 Task: Look for products in the category "Cheddar" from Organic Valley only.
Action: Mouse moved to (883, 342)
Screenshot: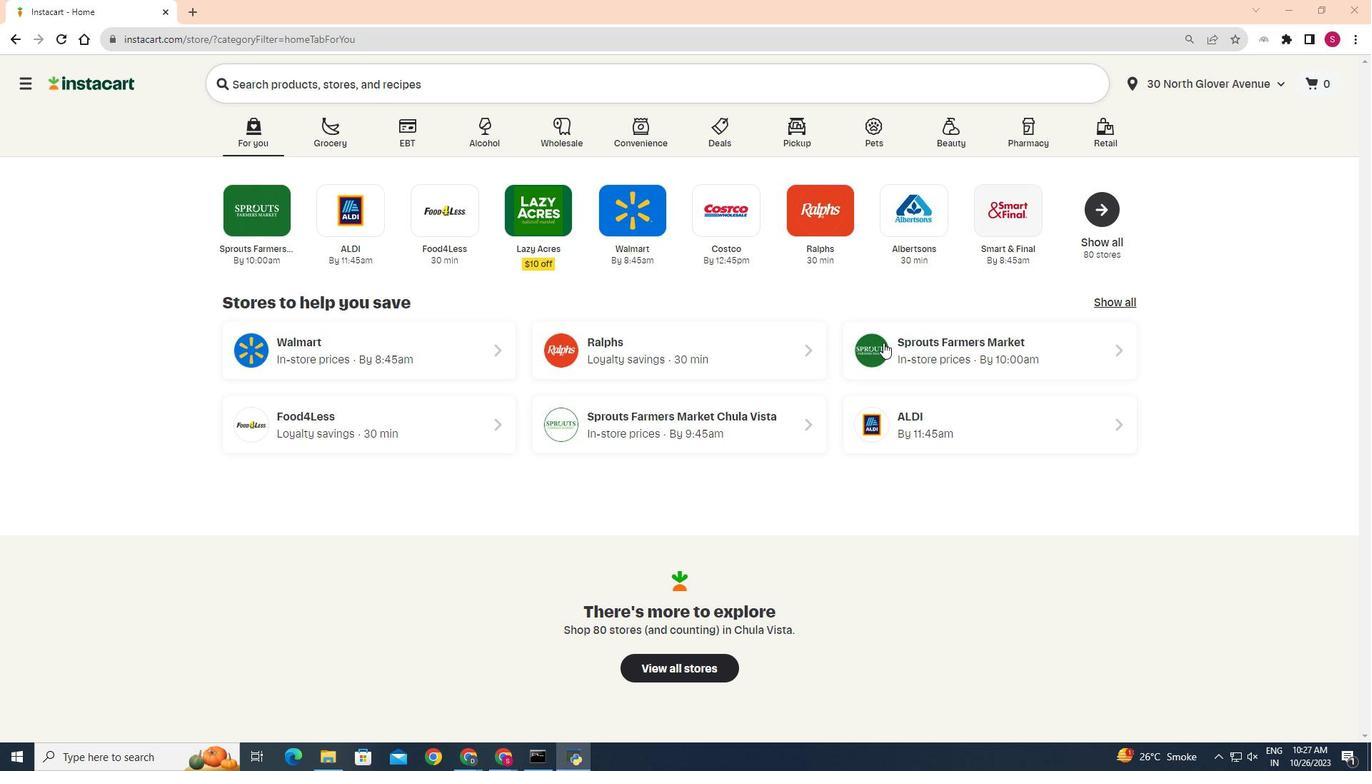 
Action: Mouse pressed left at (883, 342)
Screenshot: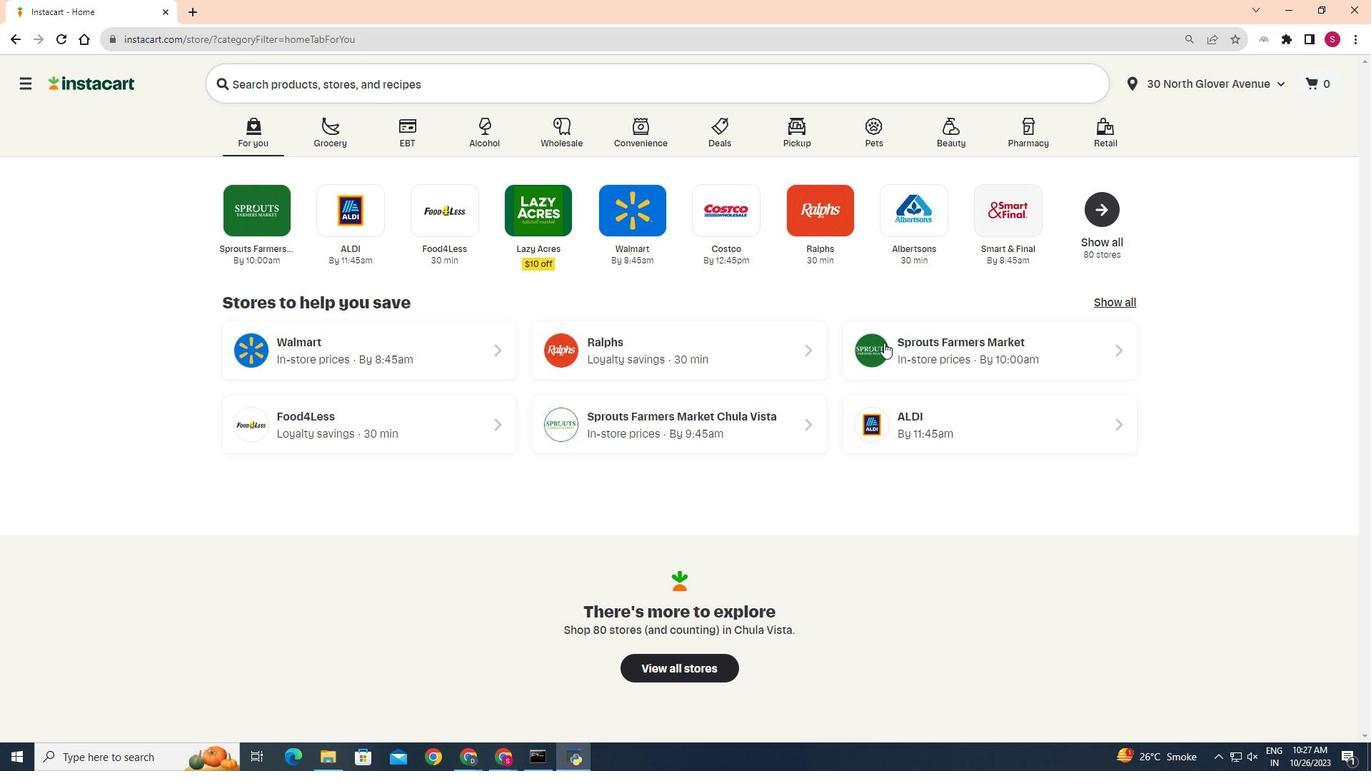 
Action: Mouse moved to (52, 648)
Screenshot: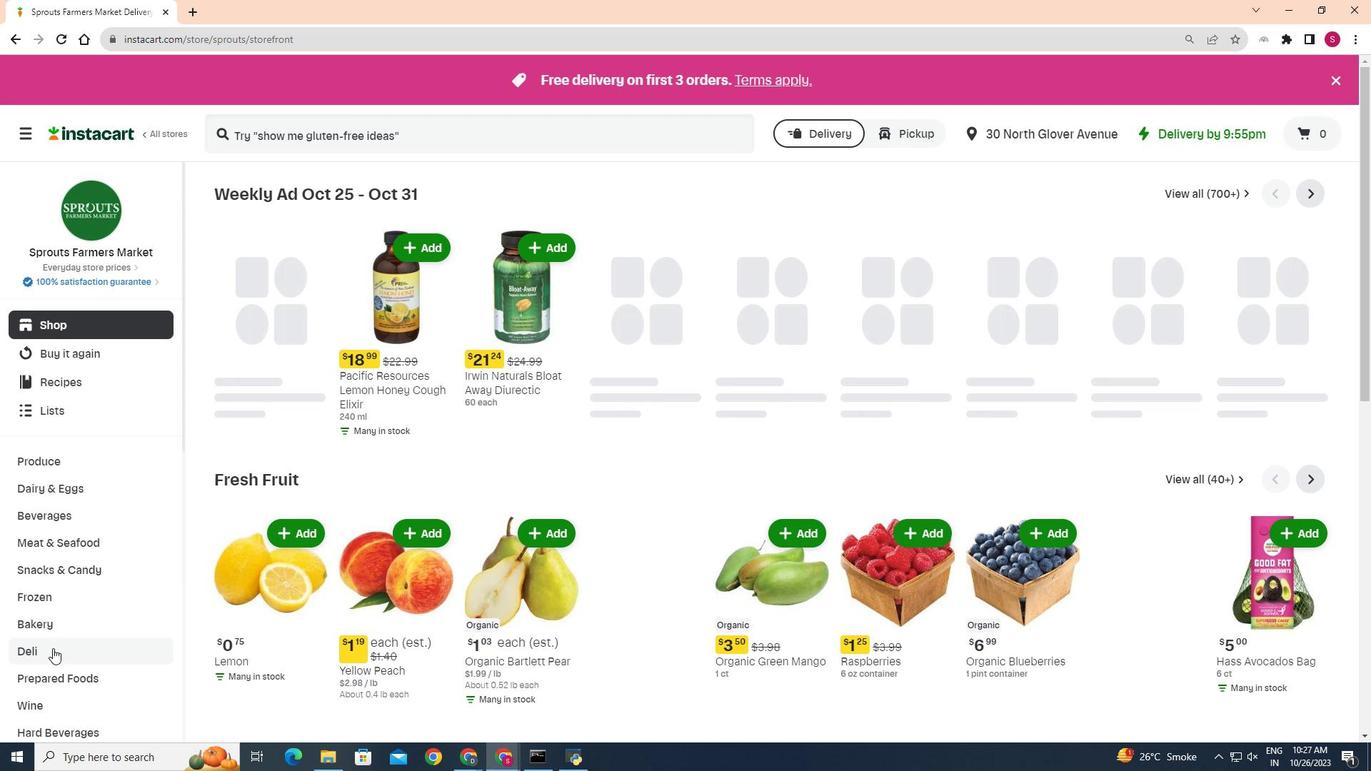 
Action: Mouse pressed left at (52, 648)
Screenshot: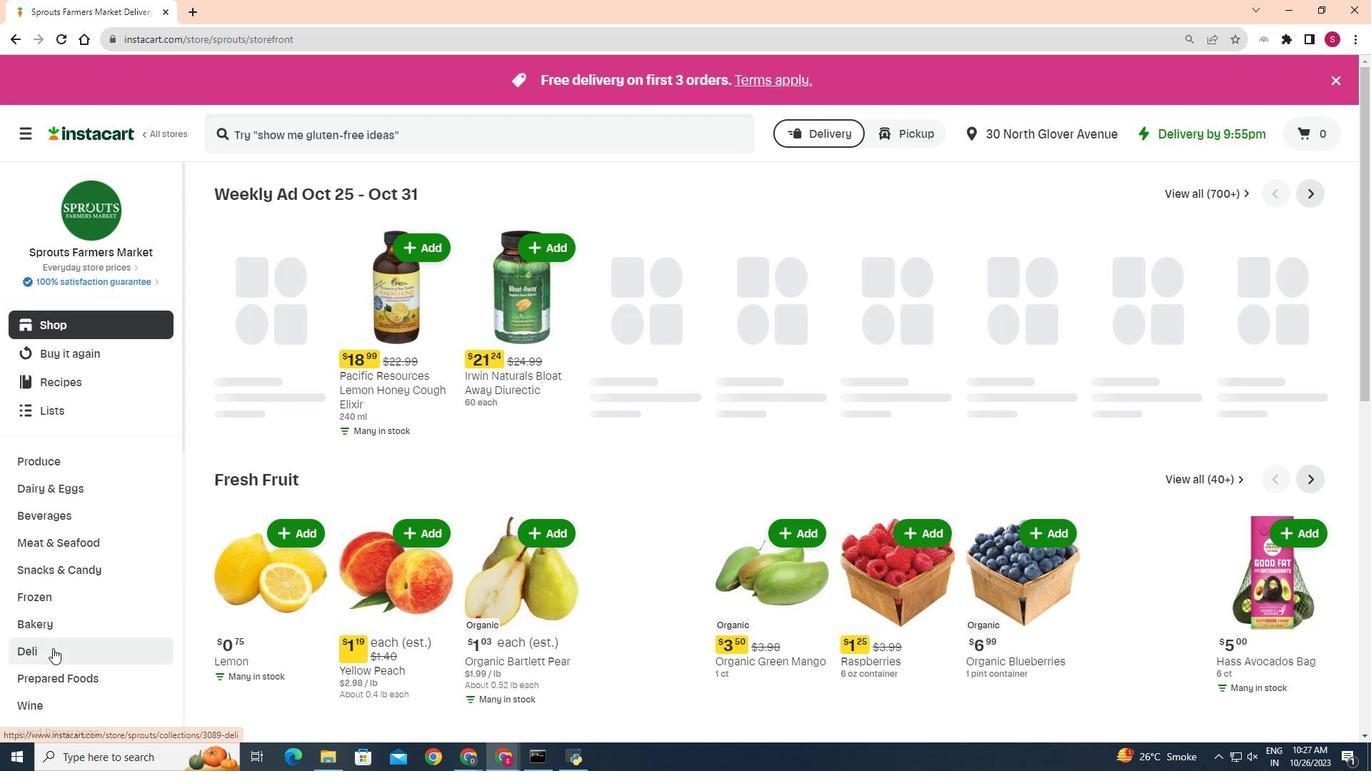 
Action: Mouse moved to (372, 218)
Screenshot: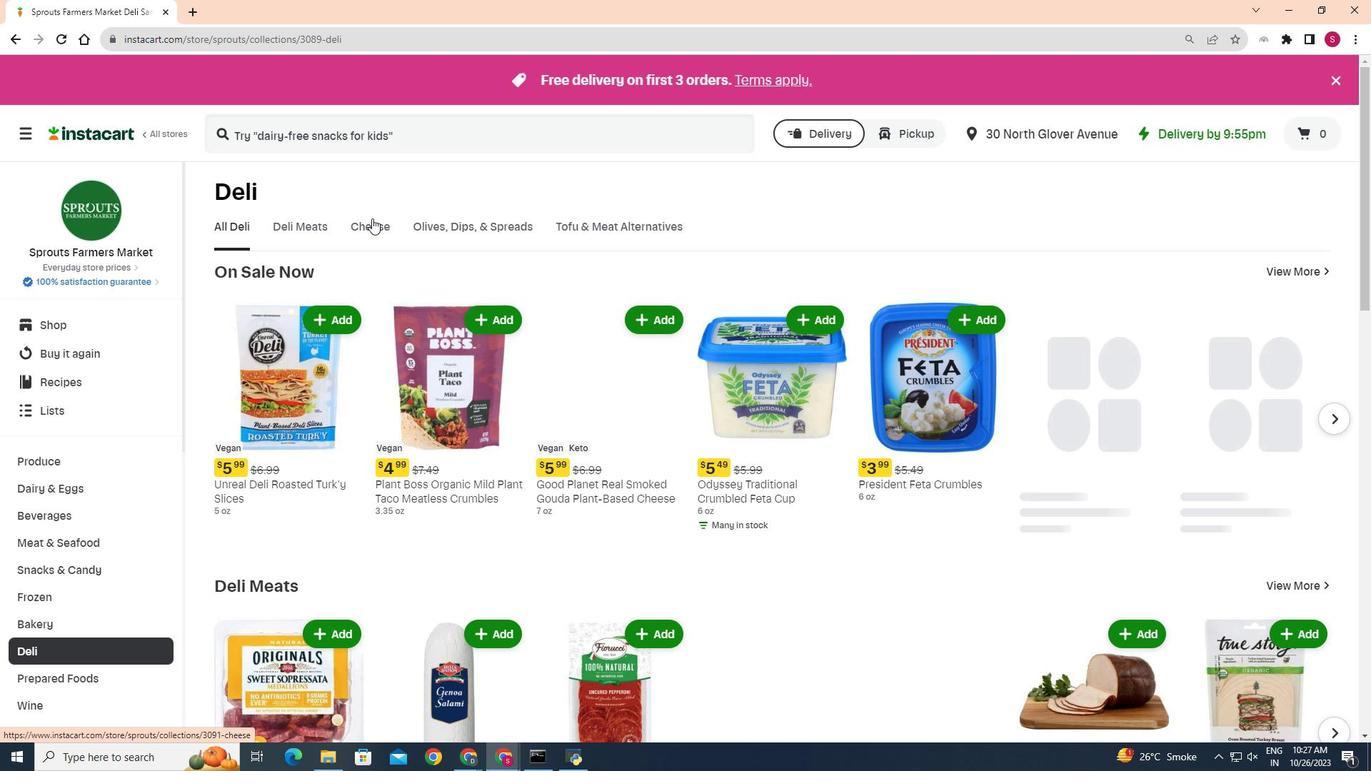 
Action: Mouse pressed left at (372, 218)
Screenshot: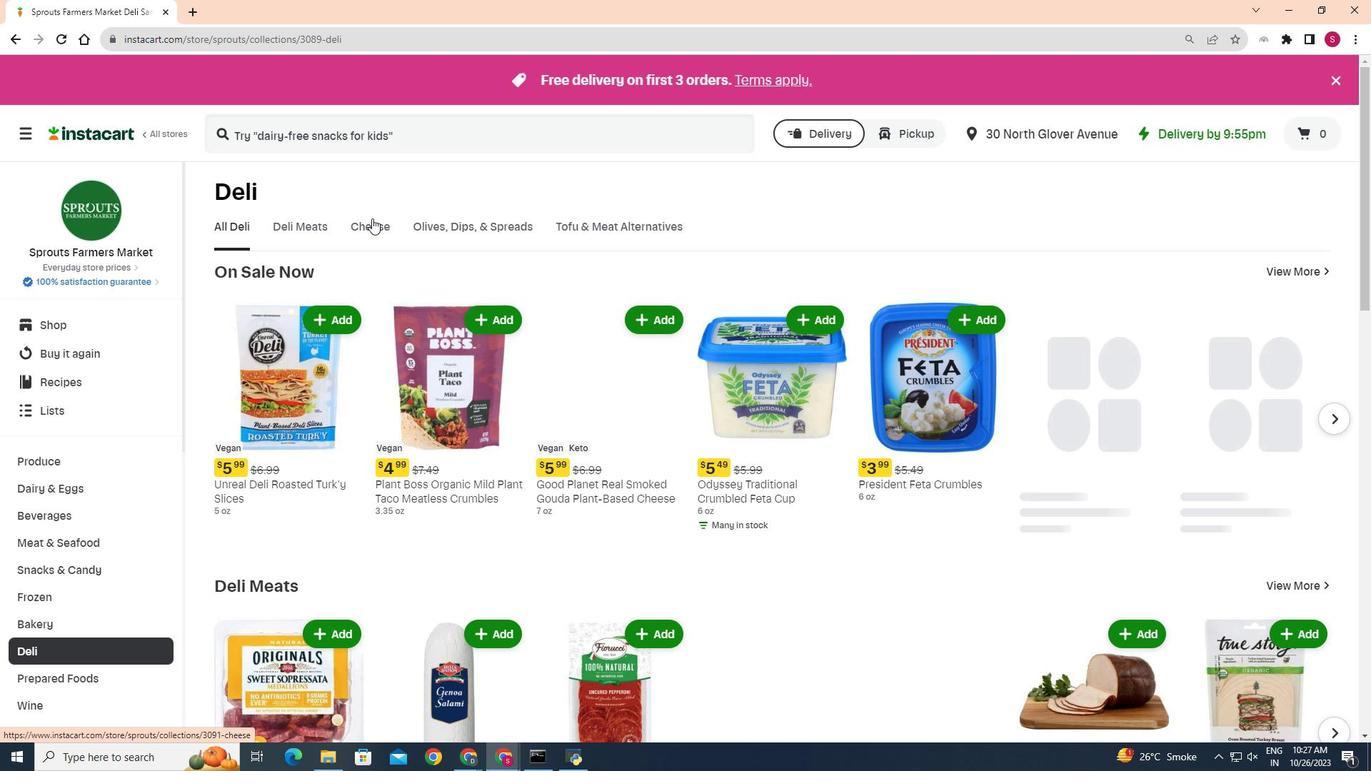 
Action: Mouse moved to (362, 224)
Screenshot: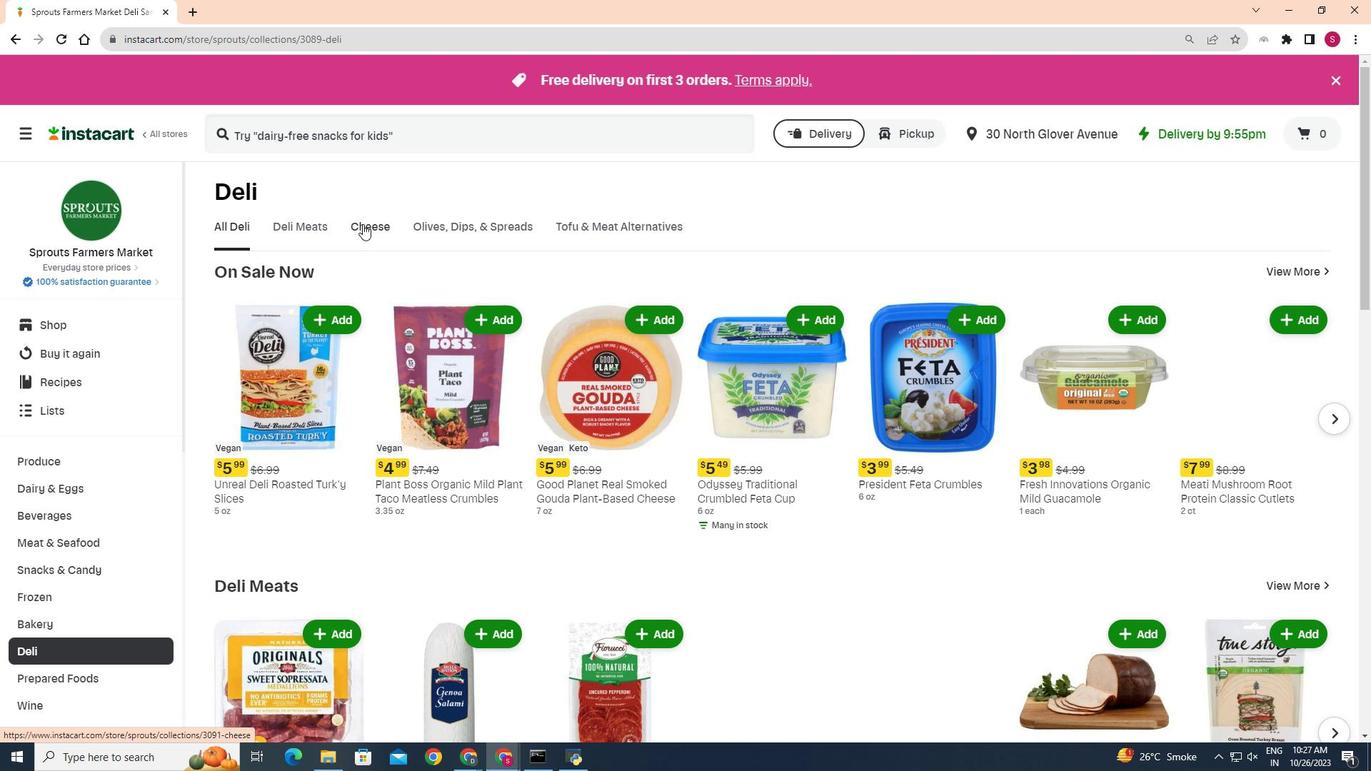 
Action: Mouse pressed left at (362, 224)
Screenshot: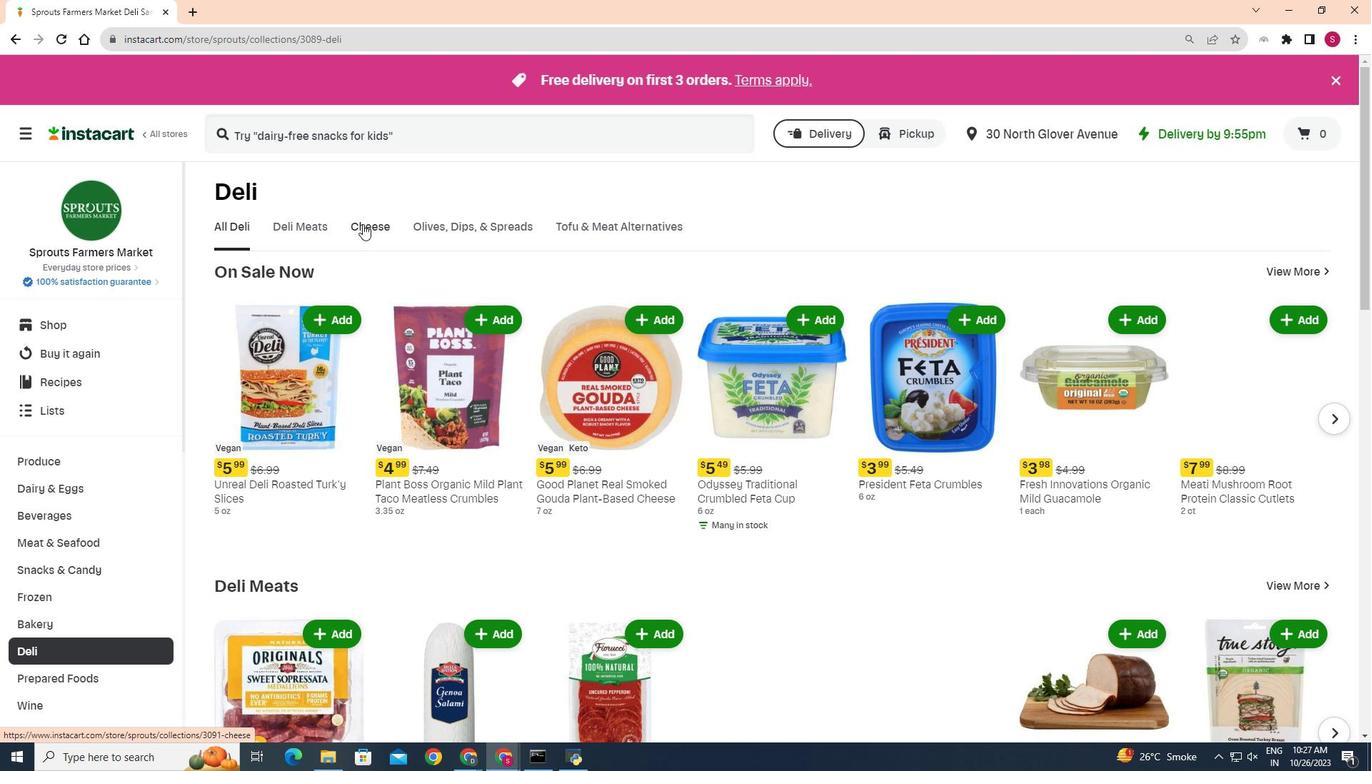 
Action: Mouse moved to (321, 287)
Screenshot: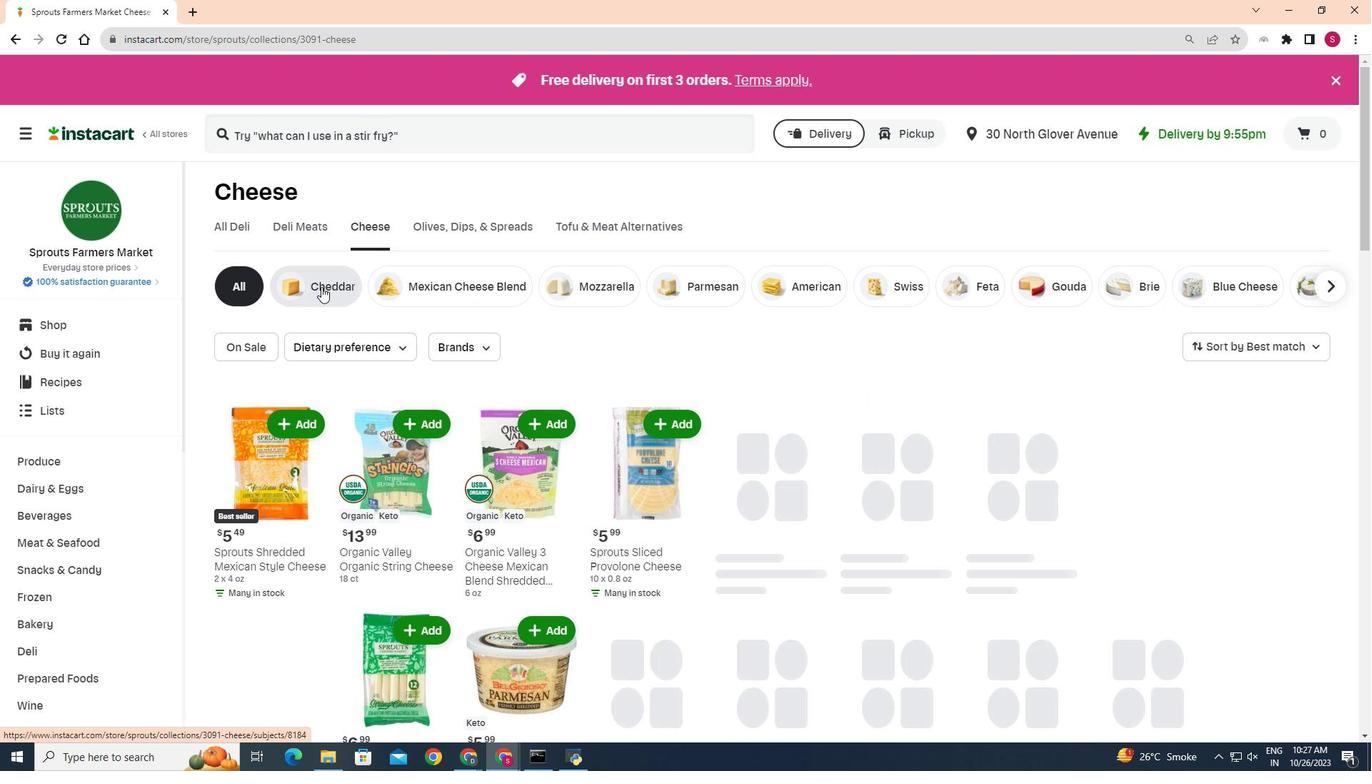 
Action: Mouse pressed left at (321, 287)
Screenshot: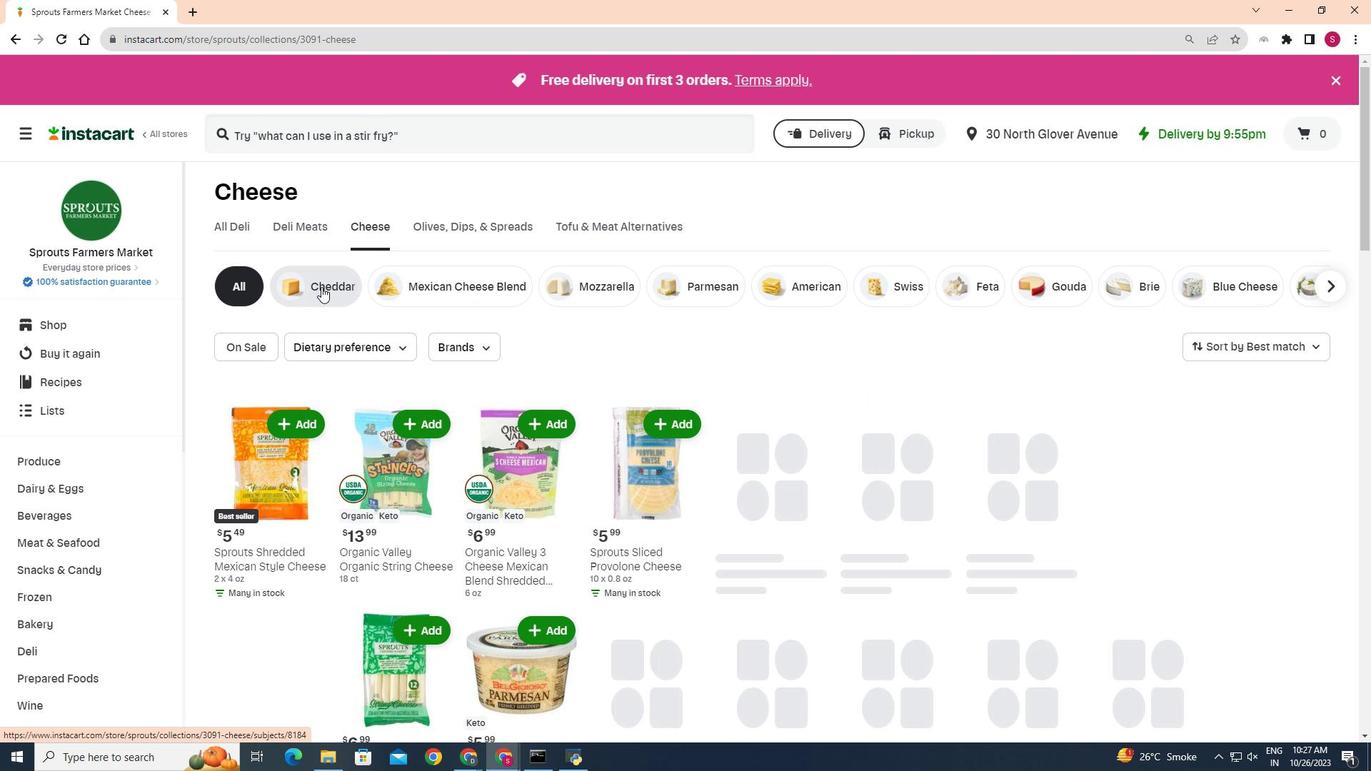 
Action: Mouse moved to (488, 348)
Screenshot: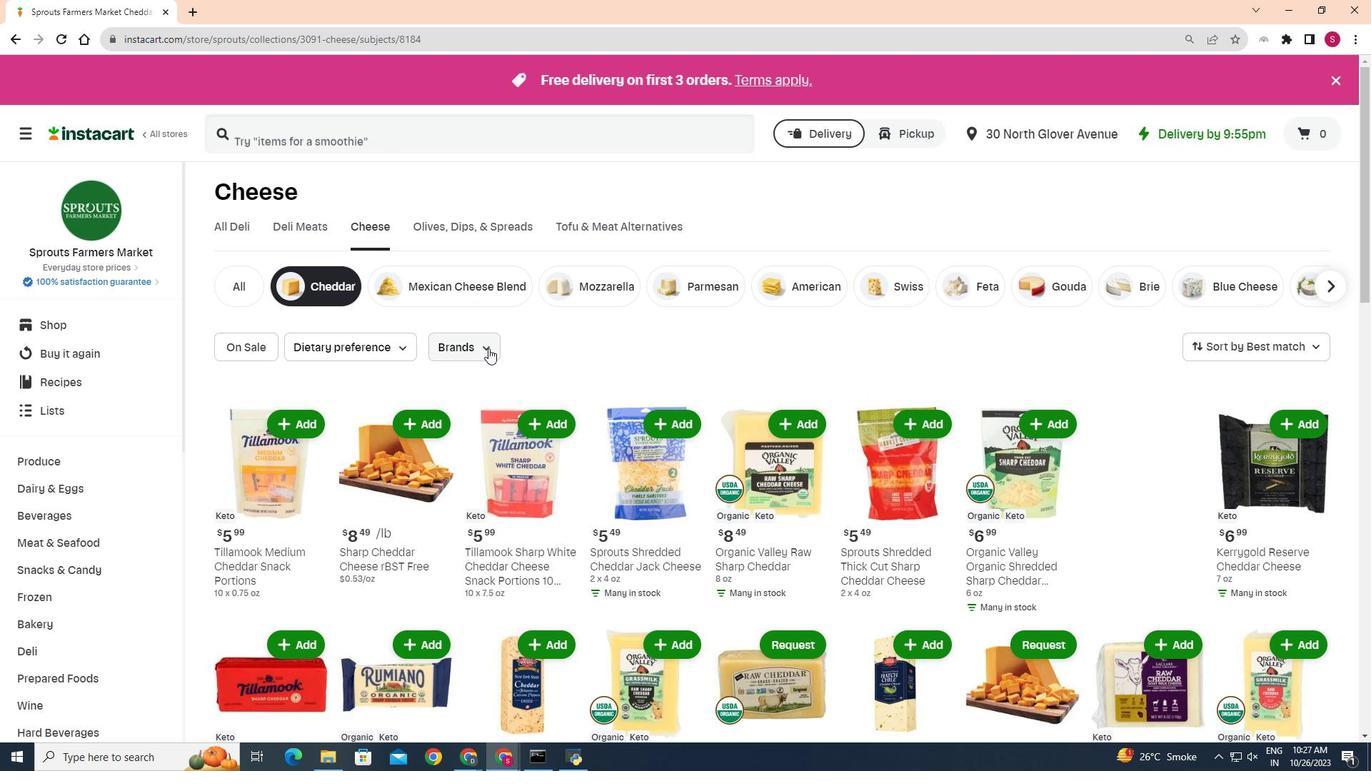
Action: Mouse pressed left at (488, 348)
Screenshot: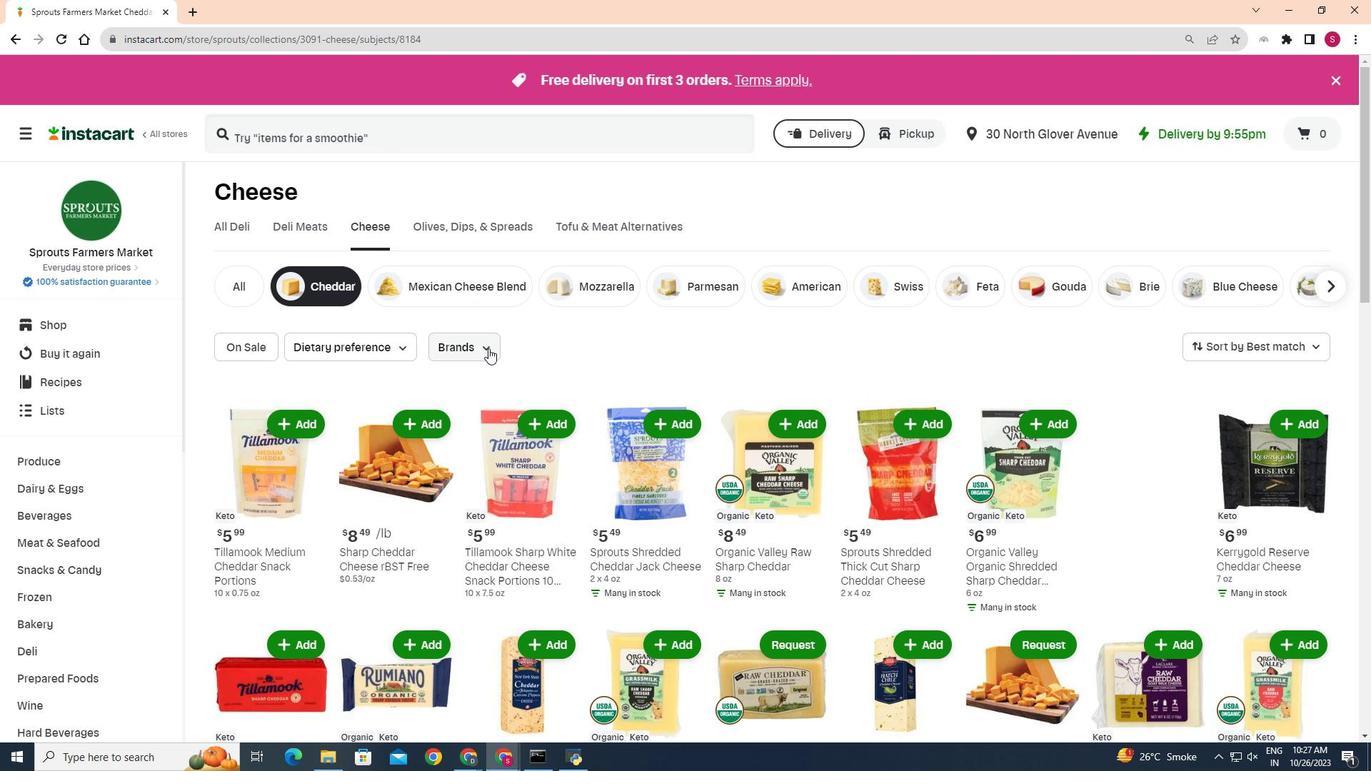 
Action: Mouse moved to (451, 496)
Screenshot: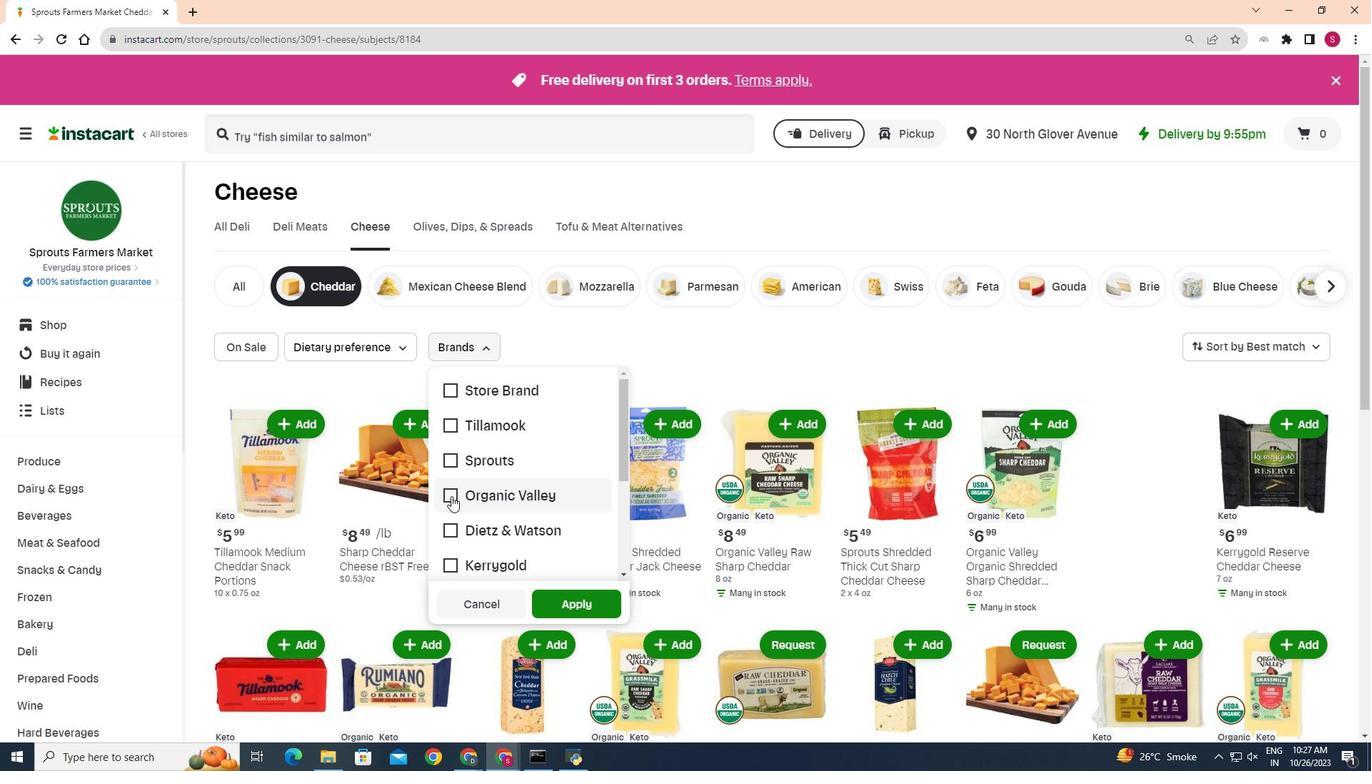 
Action: Mouse pressed left at (451, 496)
Screenshot: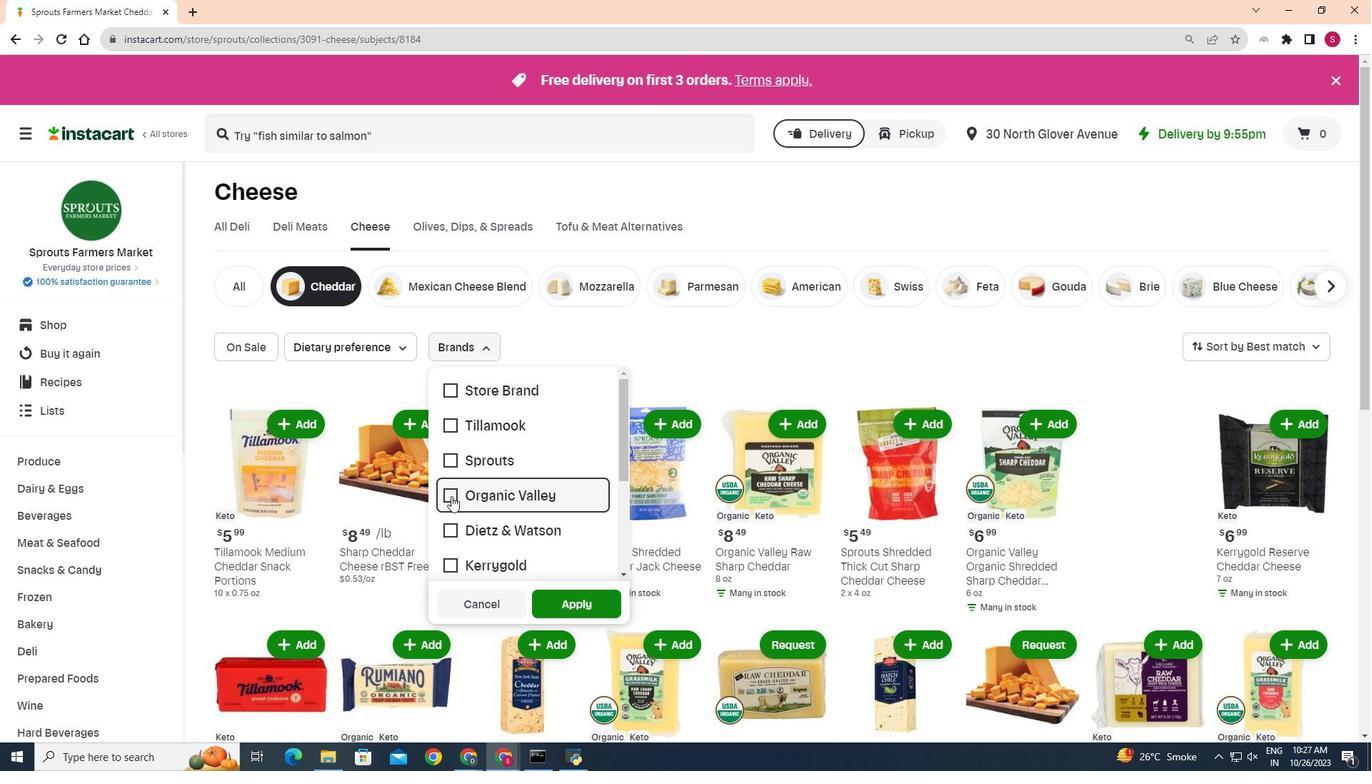 
Action: Mouse moved to (560, 604)
Screenshot: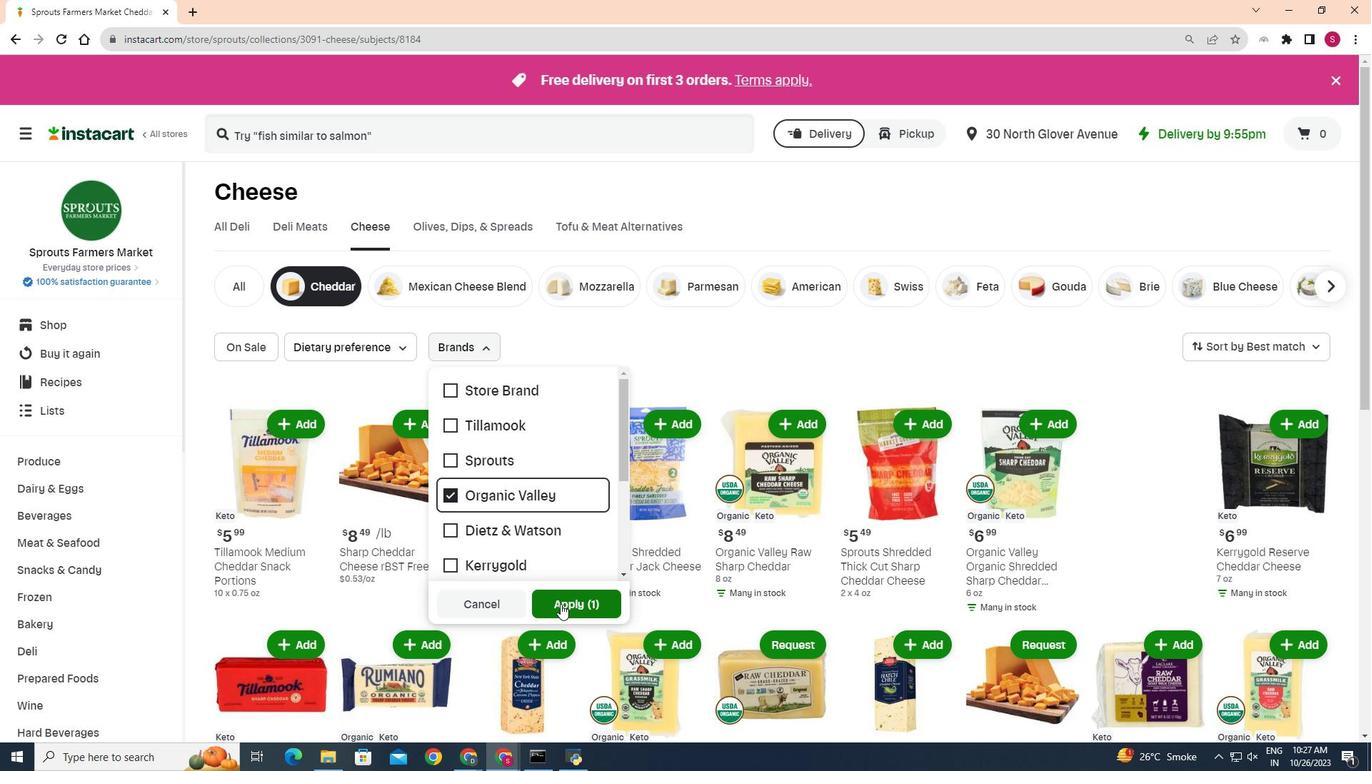 
Action: Mouse pressed left at (560, 604)
Screenshot: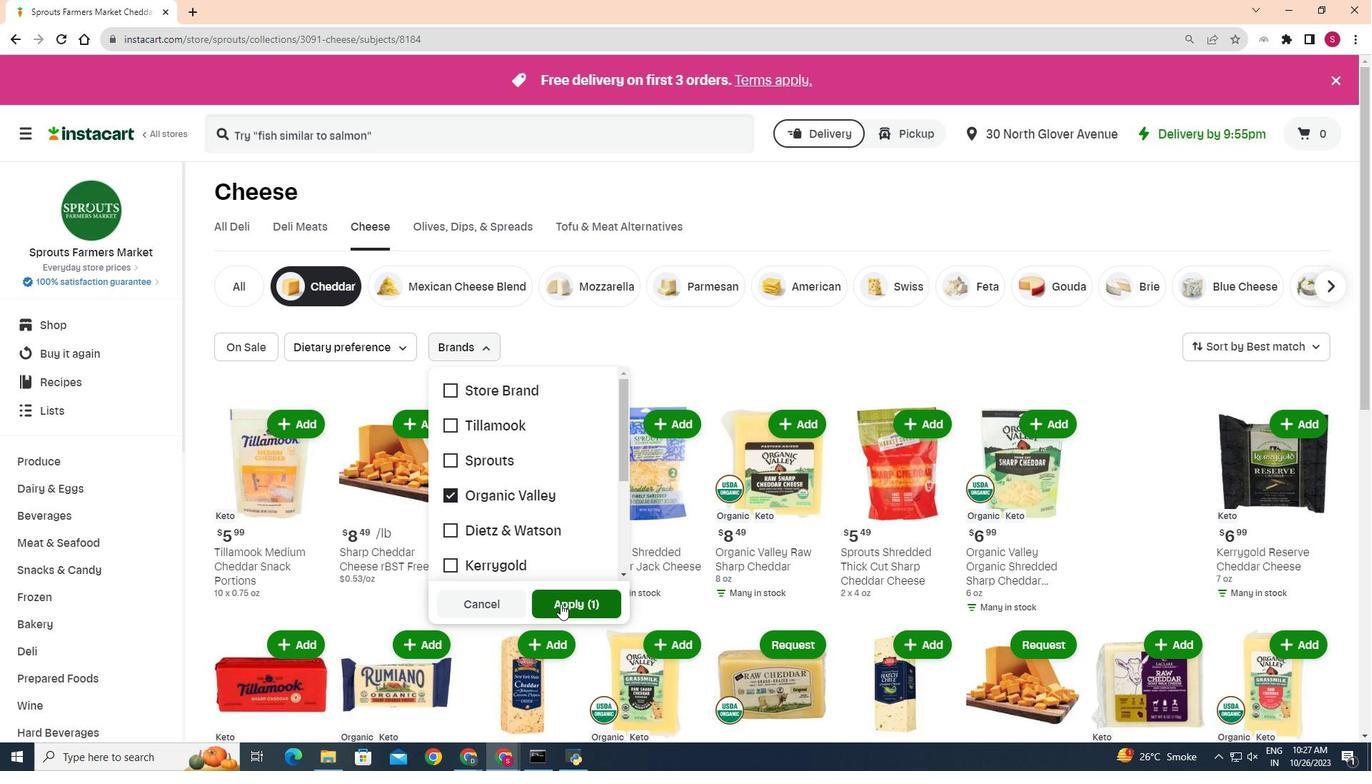 
Action: Mouse moved to (861, 423)
Screenshot: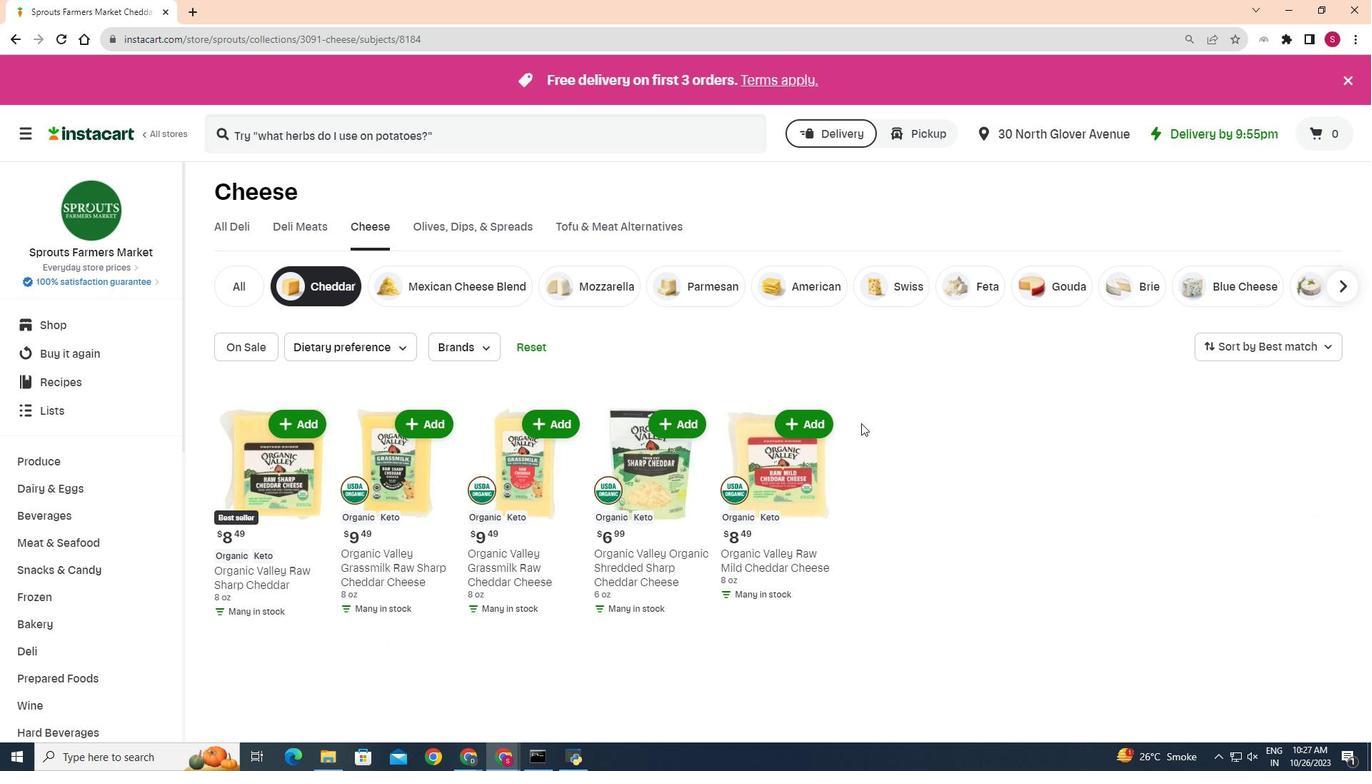 
